 Task: Use the formula "WORKDAY.INTL" in spreadsheet "Project portfolio".
Action: Mouse moved to (119, 92)
Screenshot: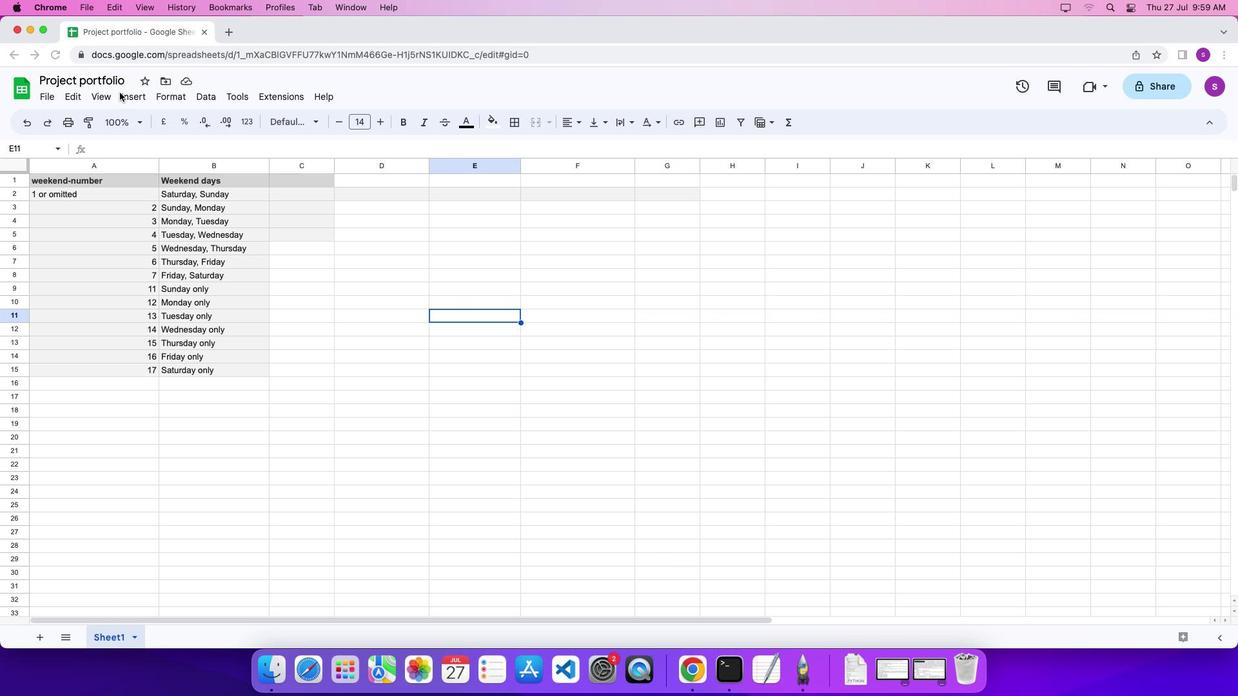
Action: Mouse pressed left at (119, 92)
Screenshot: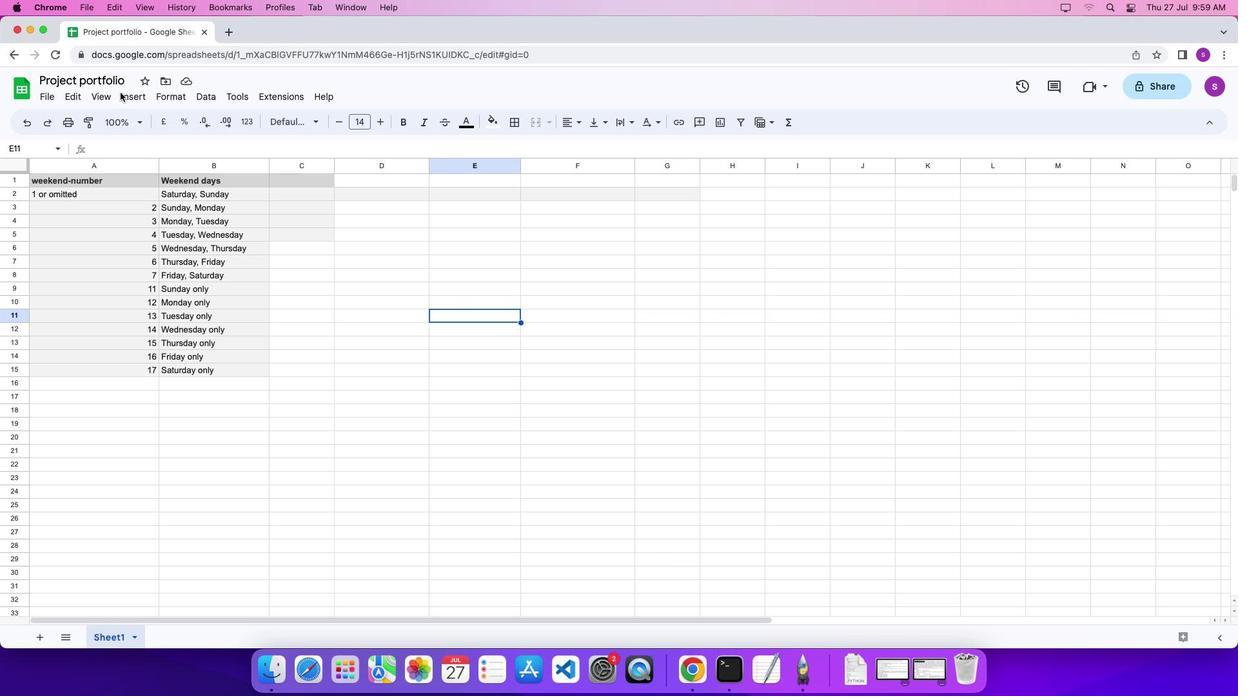 
Action: Mouse moved to (131, 96)
Screenshot: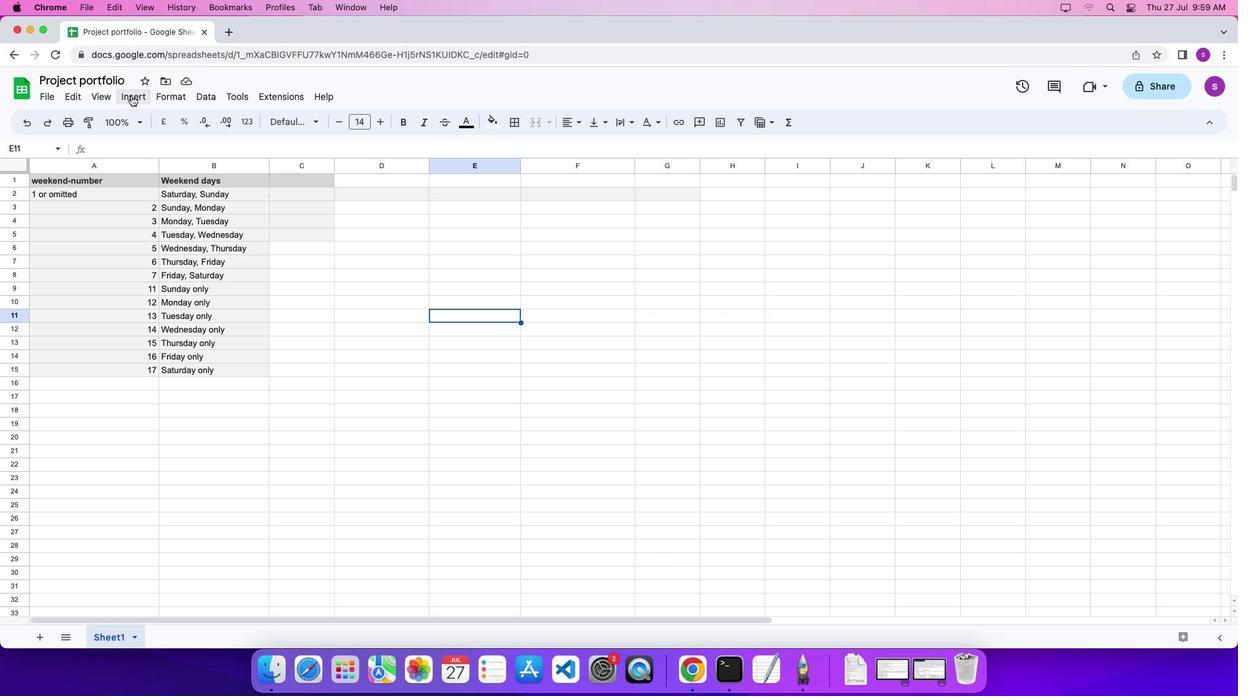 
Action: Mouse pressed left at (131, 96)
Screenshot: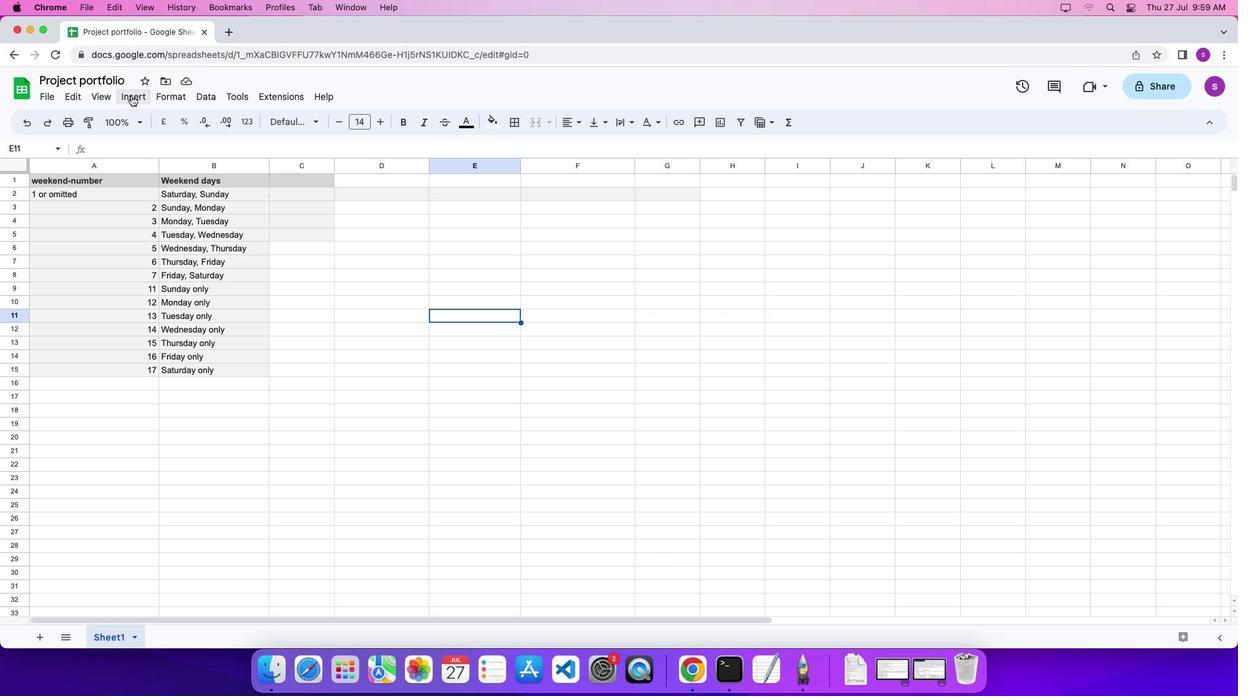 
Action: Mouse moved to (587, 507)
Screenshot: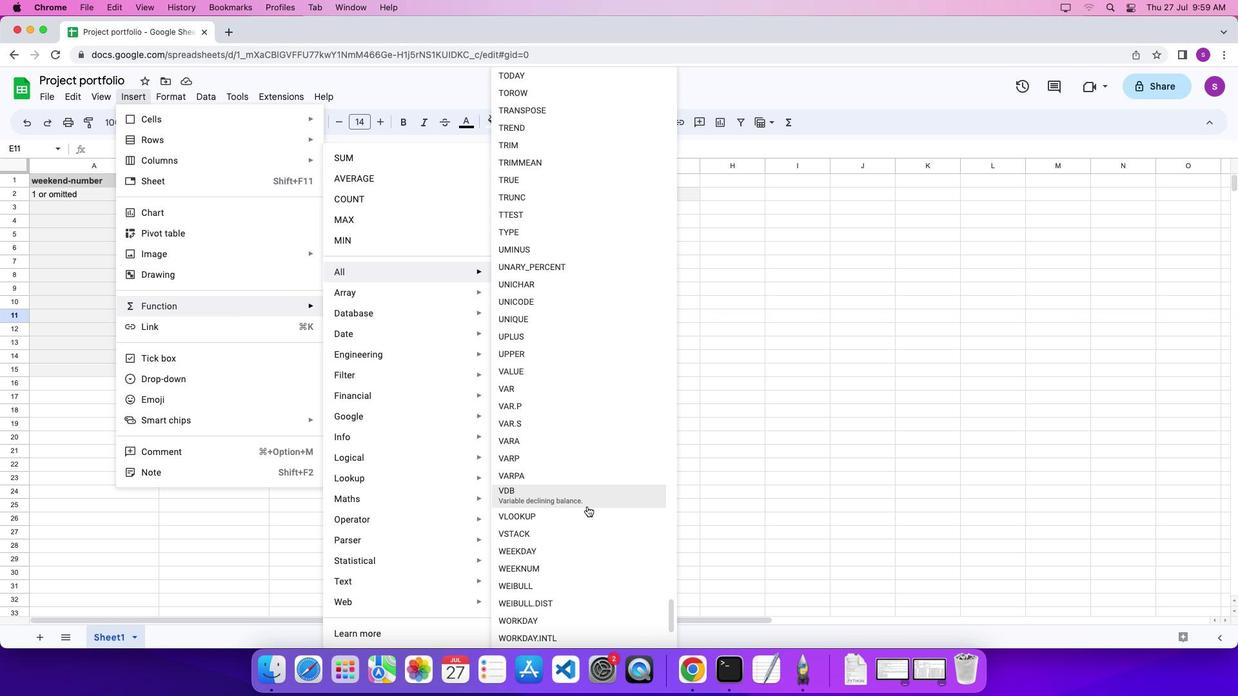 
Action: Mouse scrolled (587, 507) with delta (0, 0)
Screenshot: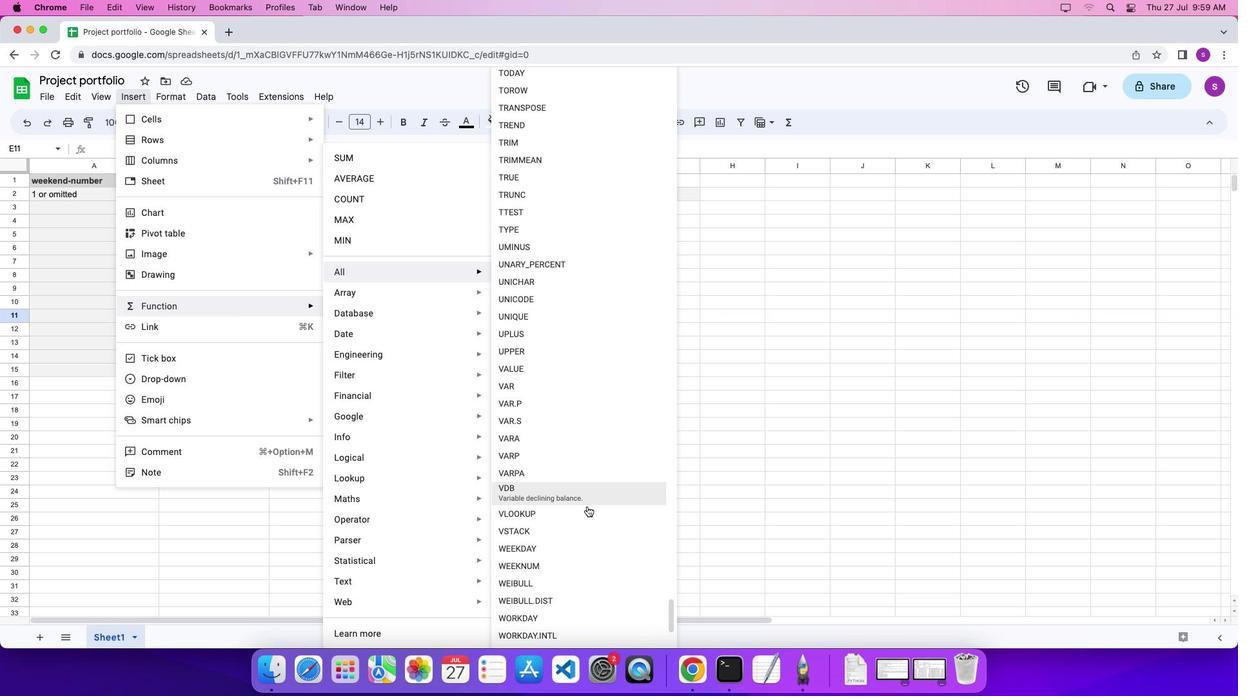 
Action: Mouse scrolled (587, 507) with delta (0, 0)
Screenshot: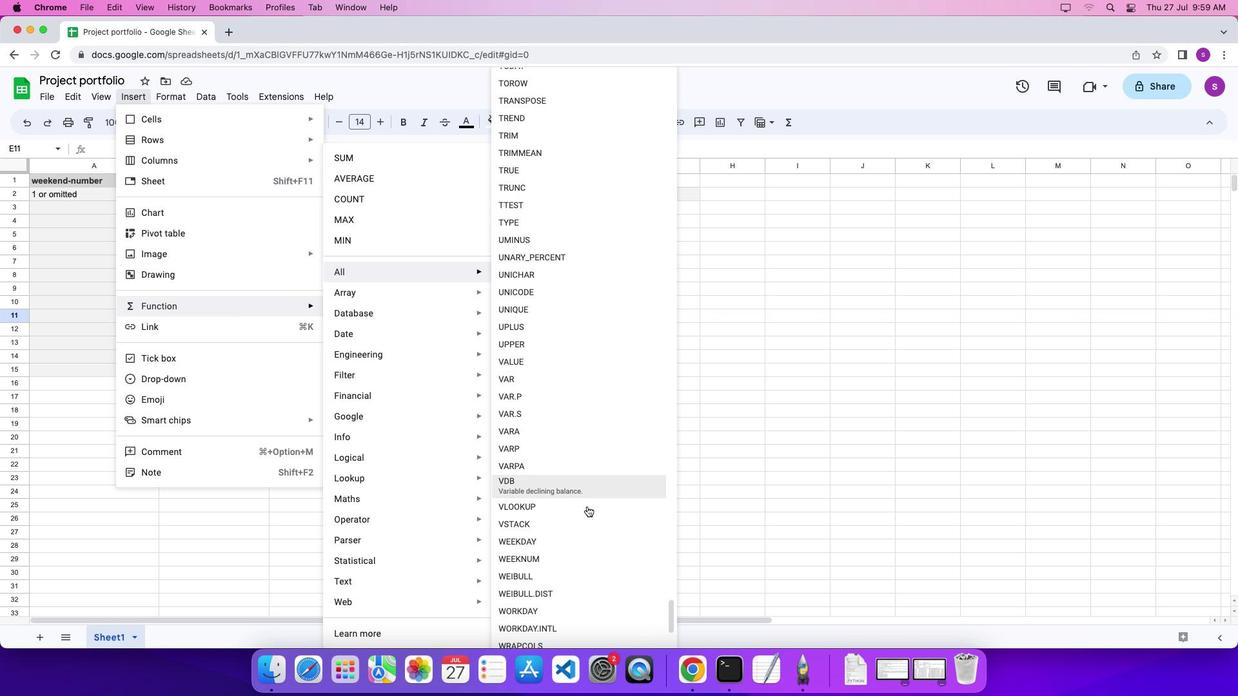 
Action: Mouse moved to (588, 606)
Screenshot: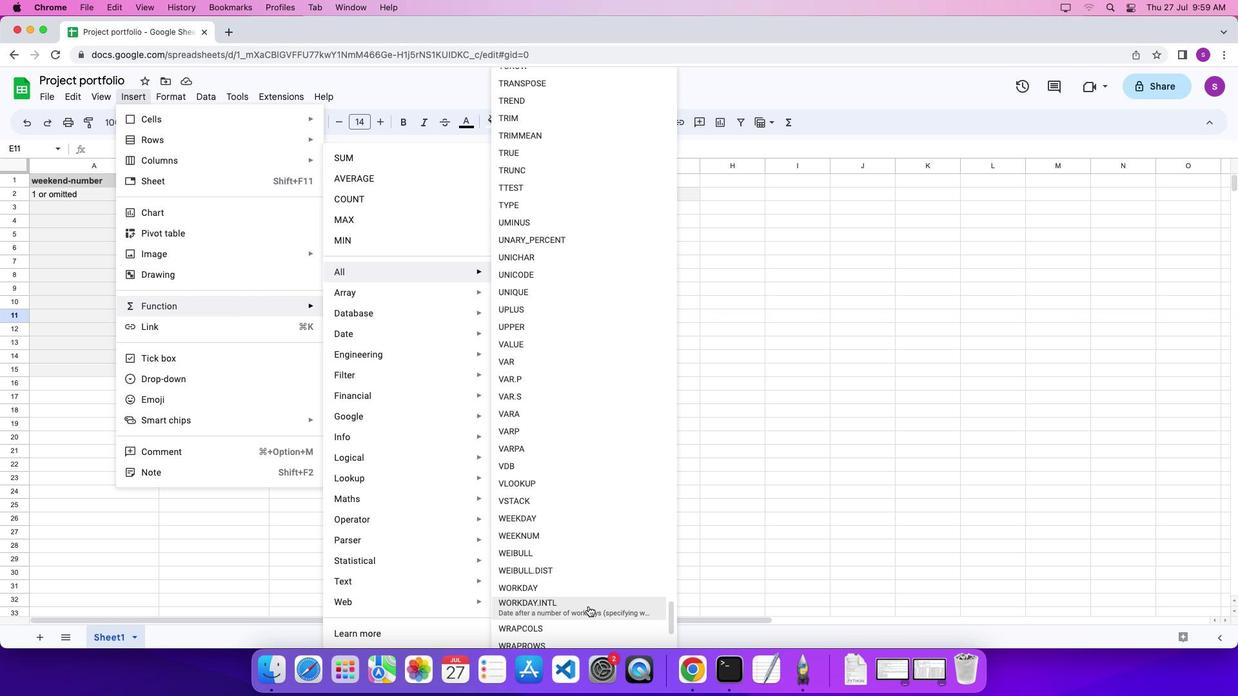 
Action: Mouse pressed left at (588, 606)
Screenshot: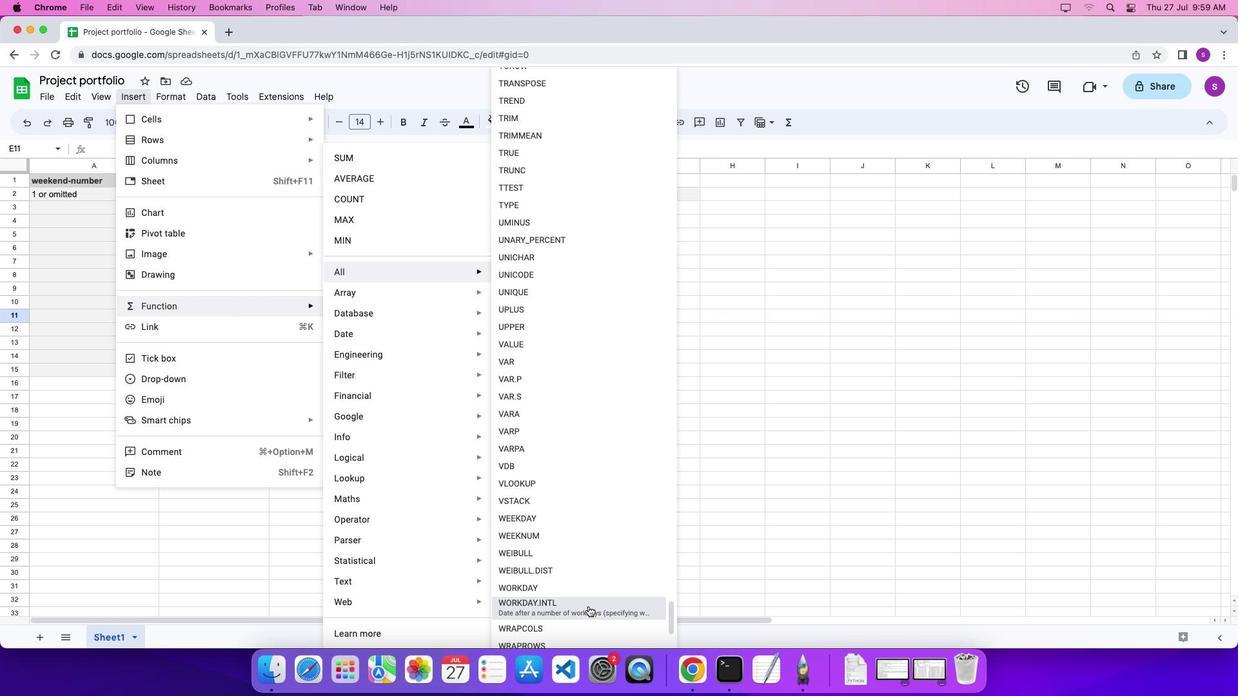 
Action: Mouse moved to (561, 456)
Screenshot: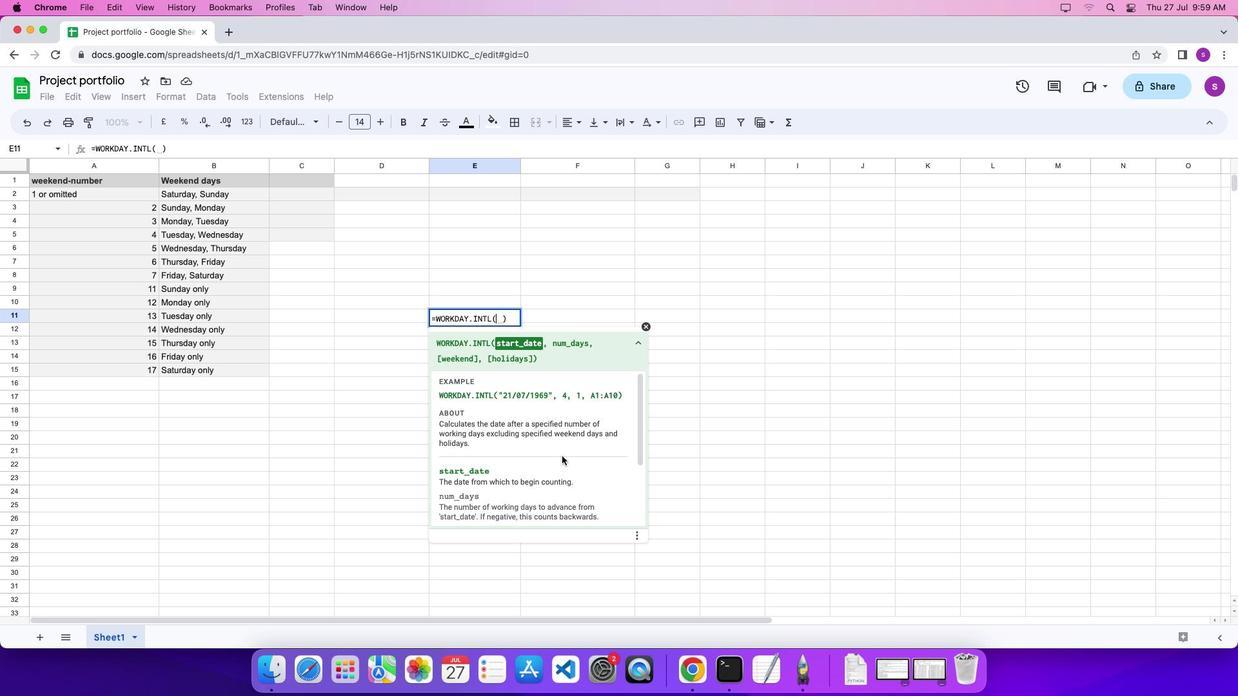 
Action: Key pressed Key.shift'D''a''t''e'Key.shift_r'(''2''0''1''2'',''1'',''1'Key.shift_r')'',''9''0'',''1''1''\x03'
Screenshot: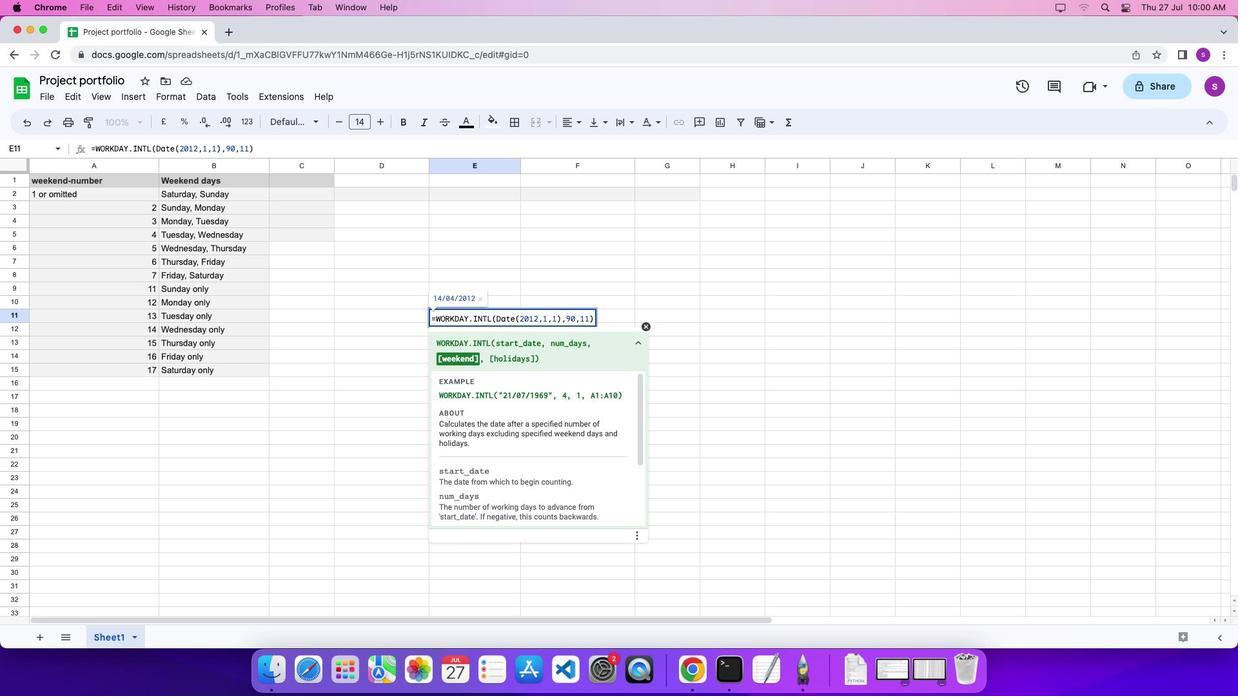 
